 Task: In the Company nestle.com, schedule a meeting with title: 'Collaborative Discussion', Select date: '21 September, 2023', select start time: 6:00:PM. Add location in person New York with meeting description: Kindly join this meeting to understand Product Demo and Service Presentation. Add attendees from company's contact and save.. Logged in from softage.1@softage.net
Action: Mouse moved to (84, 51)
Screenshot: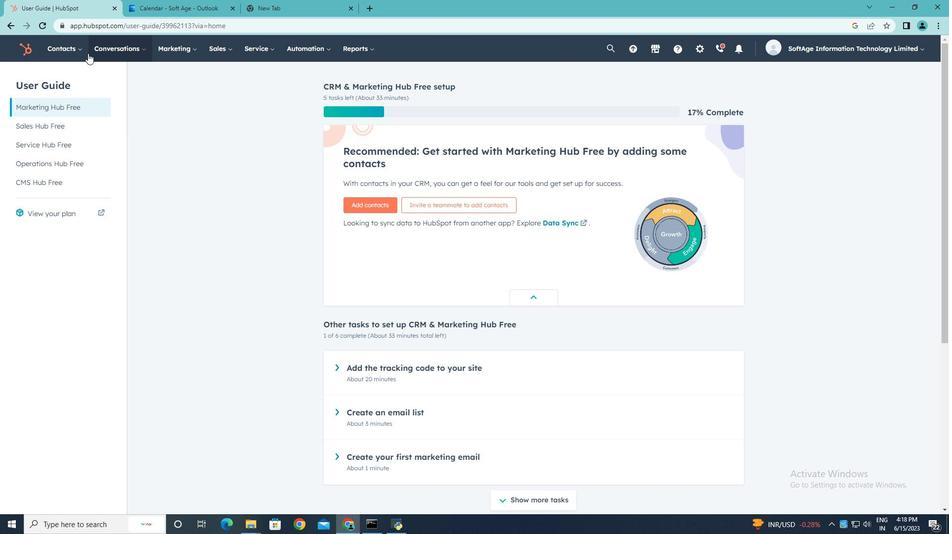 
Action: Mouse pressed left at (84, 51)
Screenshot: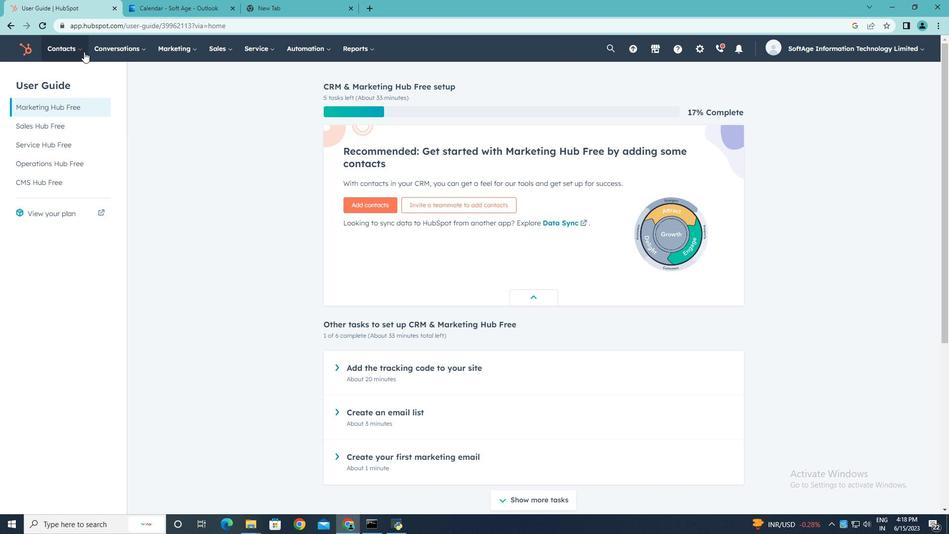 
Action: Mouse moved to (84, 93)
Screenshot: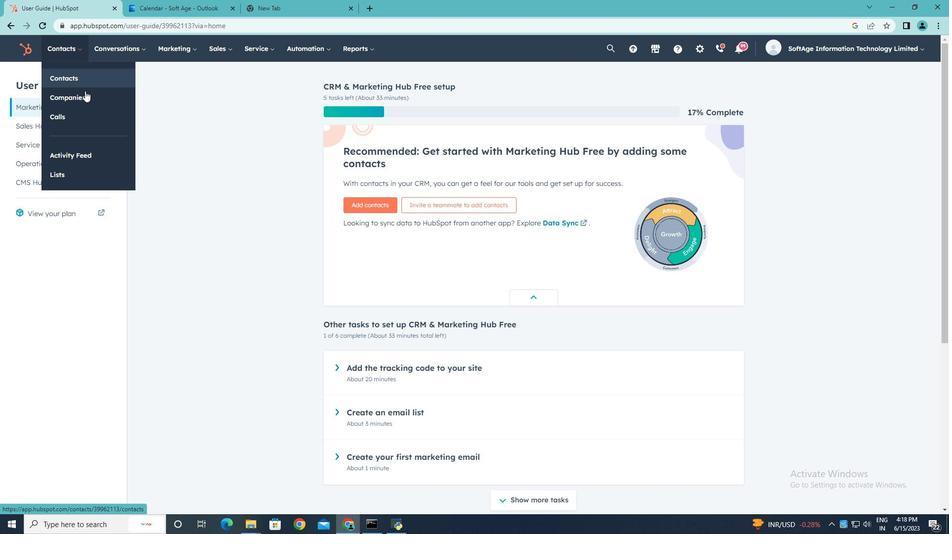 
Action: Mouse pressed left at (84, 93)
Screenshot: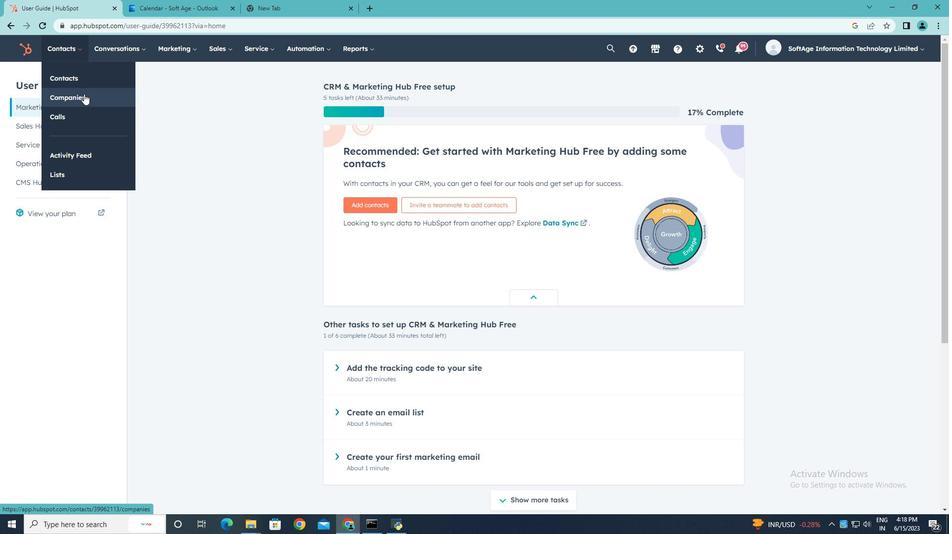 
Action: Mouse moved to (75, 161)
Screenshot: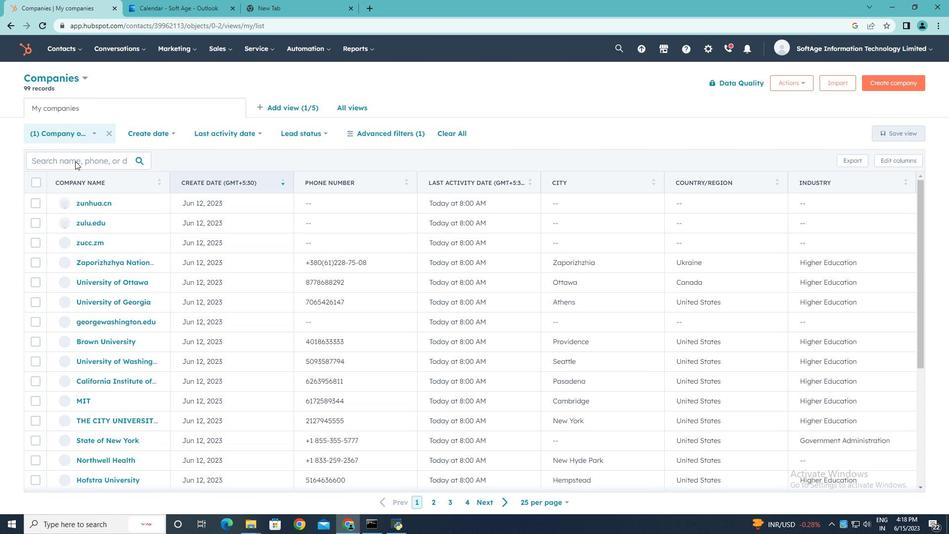 
Action: Mouse pressed left at (75, 161)
Screenshot: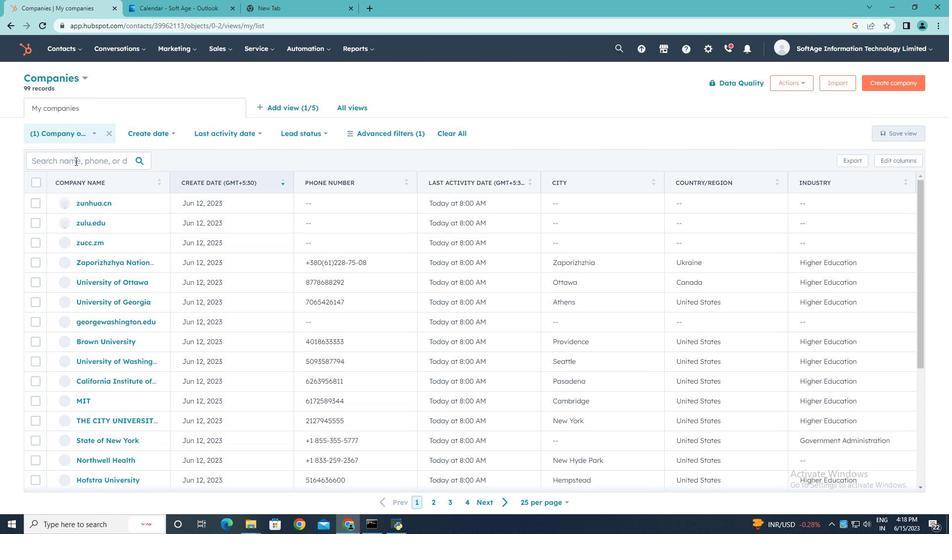 
Action: Mouse moved to (75, 161)
Screenshot: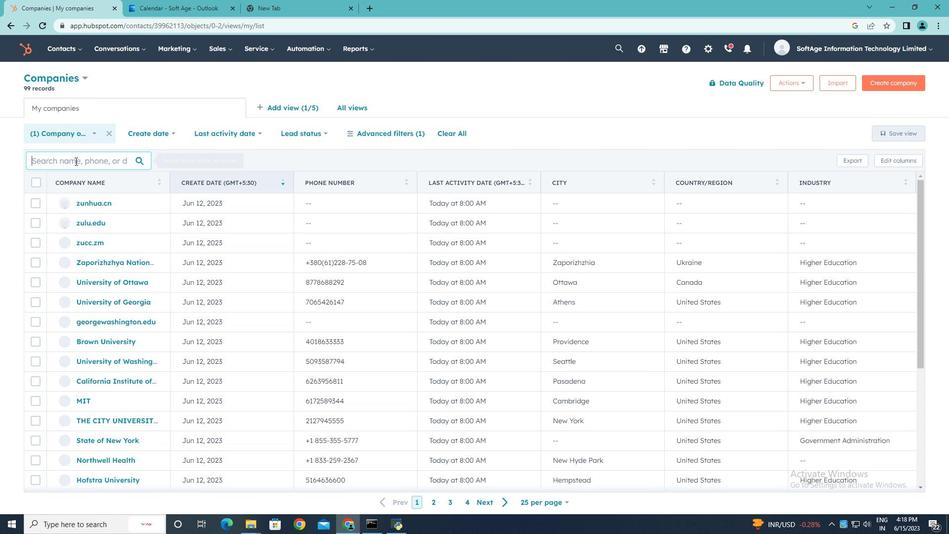 
Action: Key pressed nestle.com
Screenshot: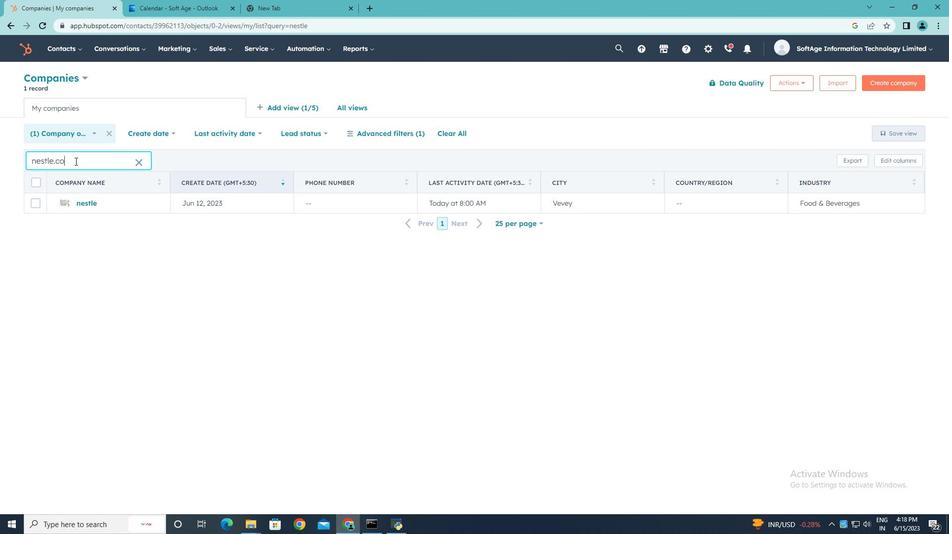 
Action: Mouse moved to (90, 201)
Screenshot: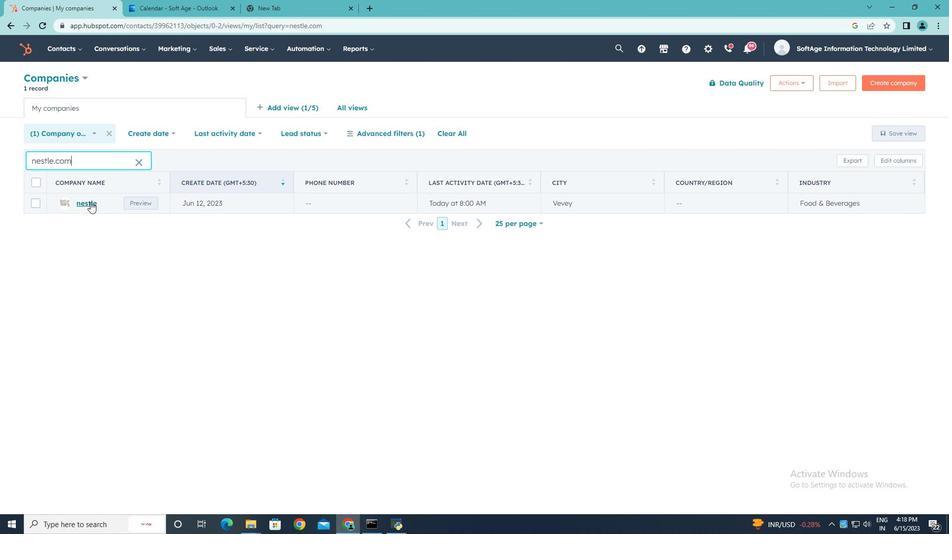 
Action: Mouse pressed left at (90, 201)
Screenshot: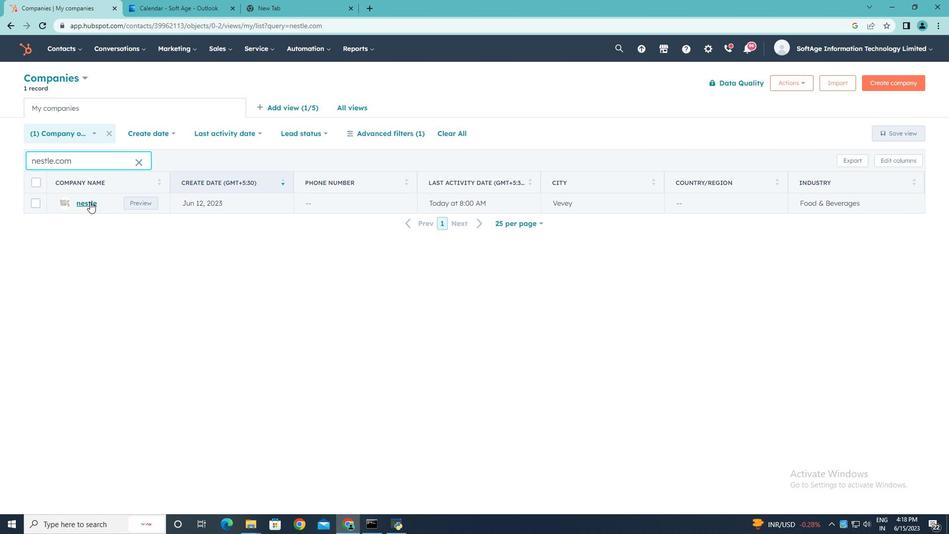 
Action: Mouse moved to (164, 162)
Screenshot: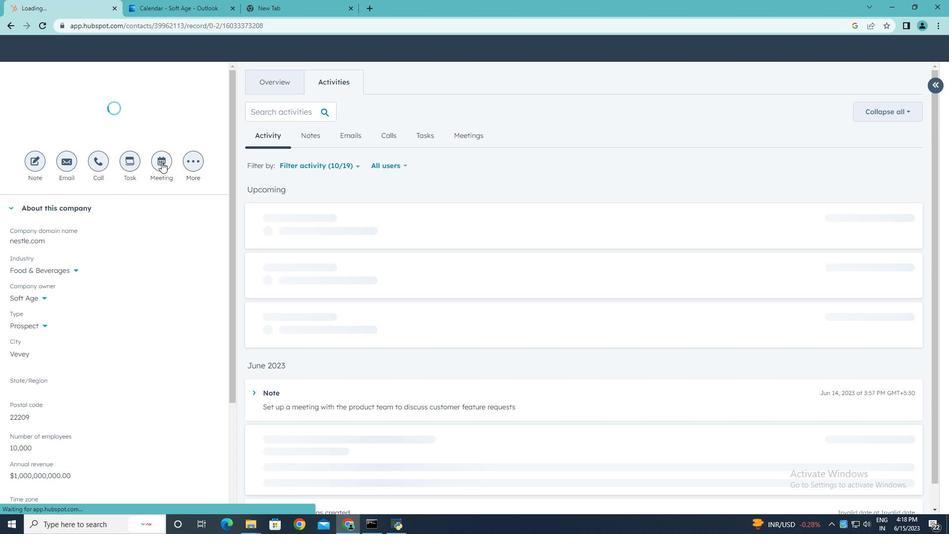 
Action: Mouse pressed left at (164, 162)
Screenshot: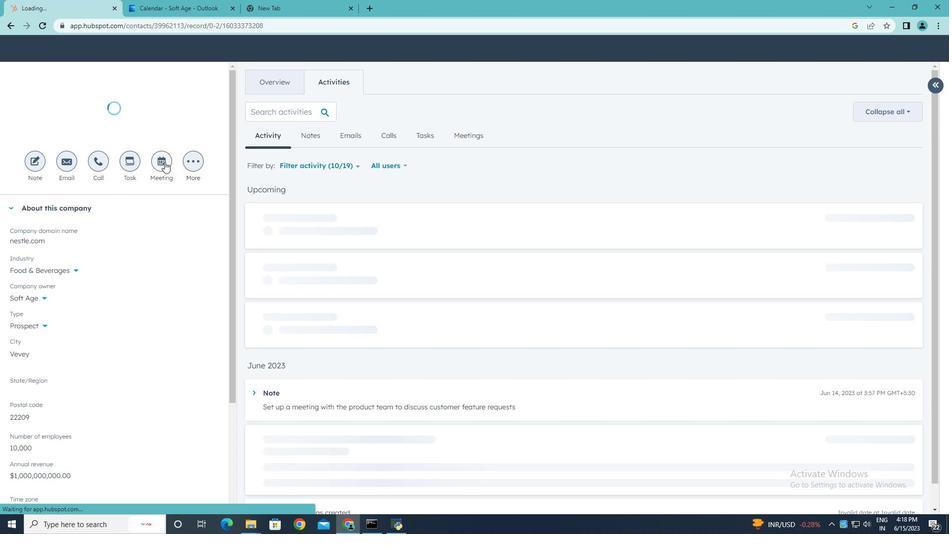 
Action: Mouse moved to (163, 162)
Screenshot: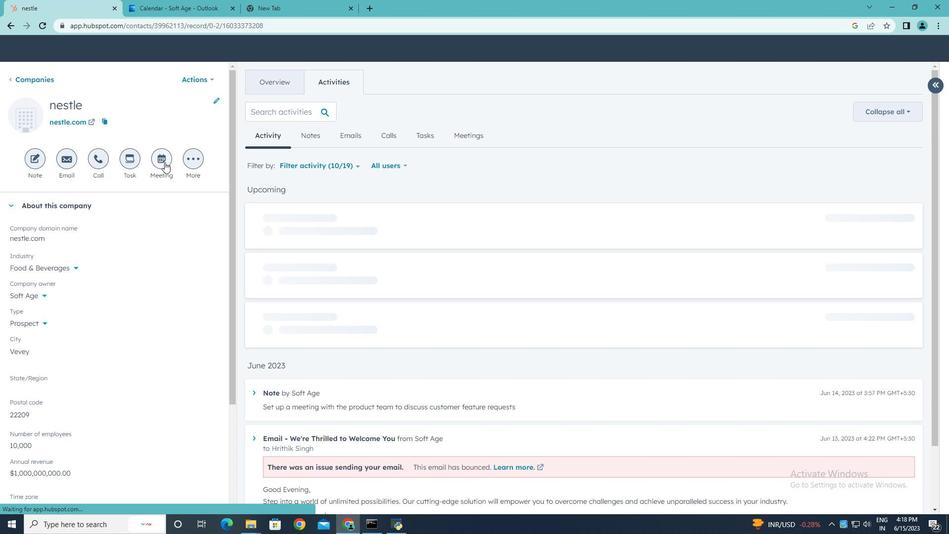 
Action: Key pressed <Key.shift>Collaborative<Key.space><Key.shift>Discussion
Screenshot: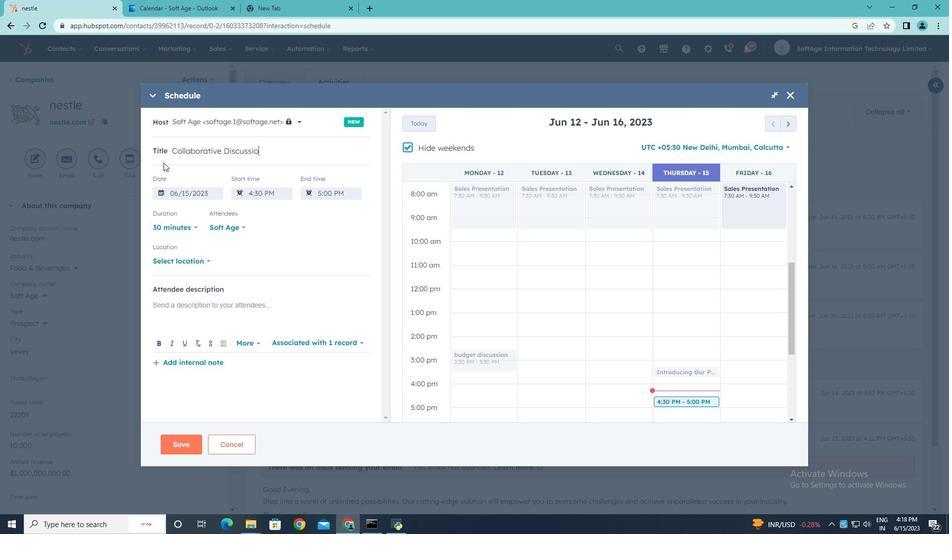 
Action: Mouse moved to (406, 156)
Screenshot: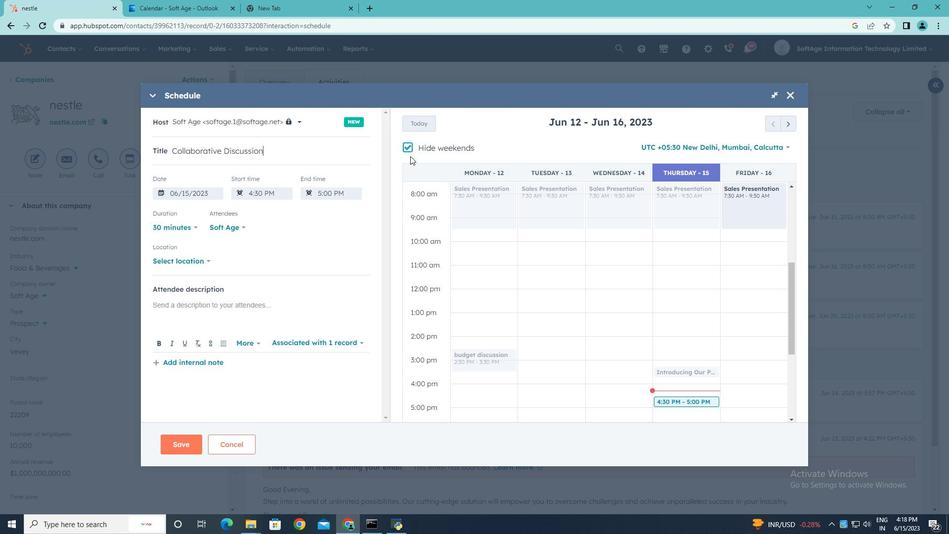 
Action: Key pressed .
Screenshot: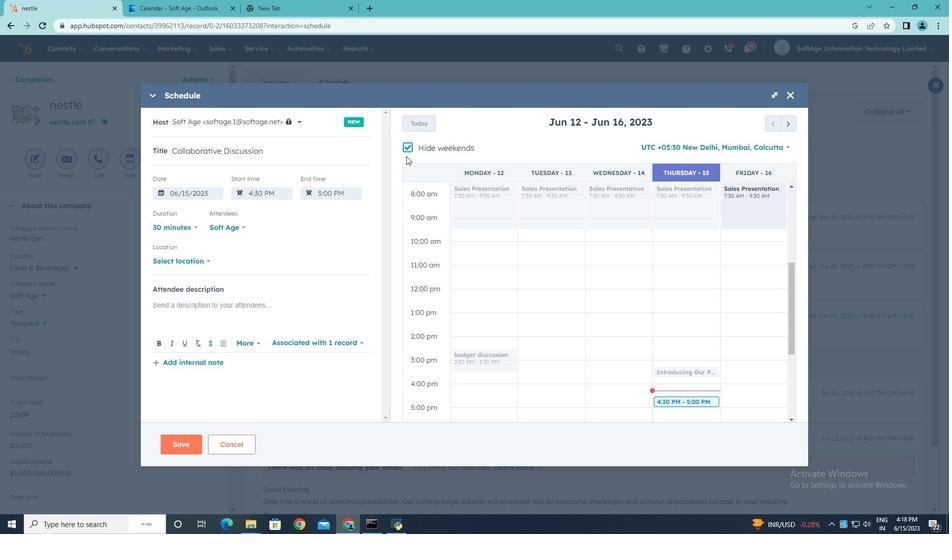 
Action: Mouse moved to (406, 148)
Screenshot: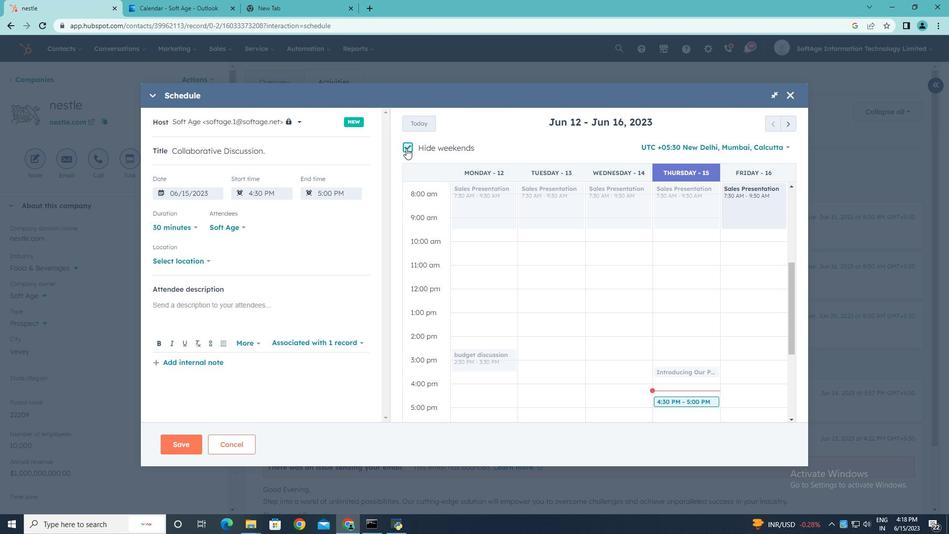 
Action: Mouse pressed left at (406, 148)
Screenshot: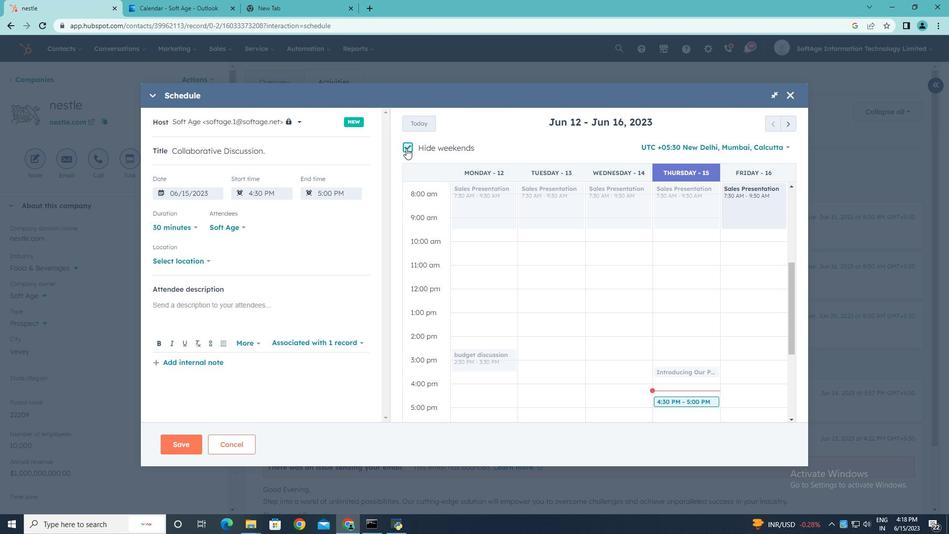 
Action: Mouse moved to (788, 119)
Screenshot: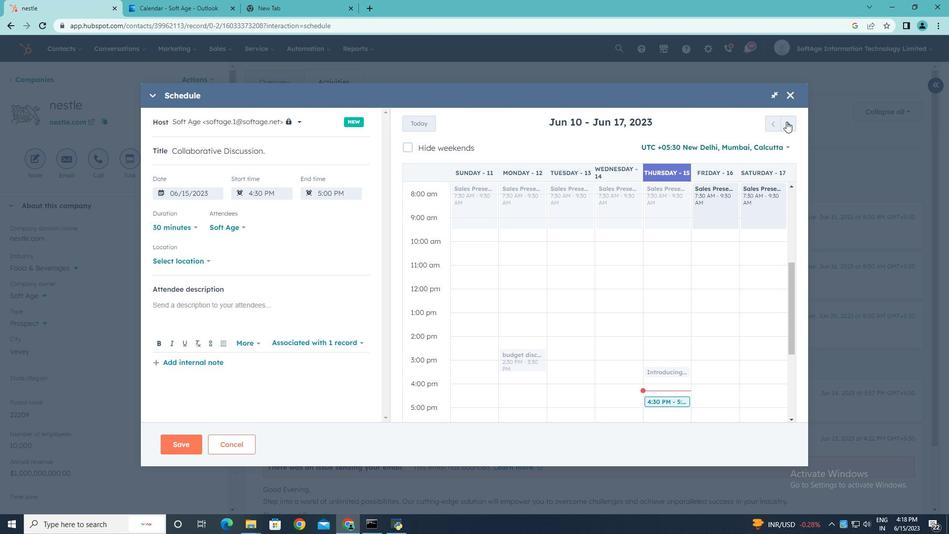 
Action: Mouse pressed left at (788, 119)
Screenshot: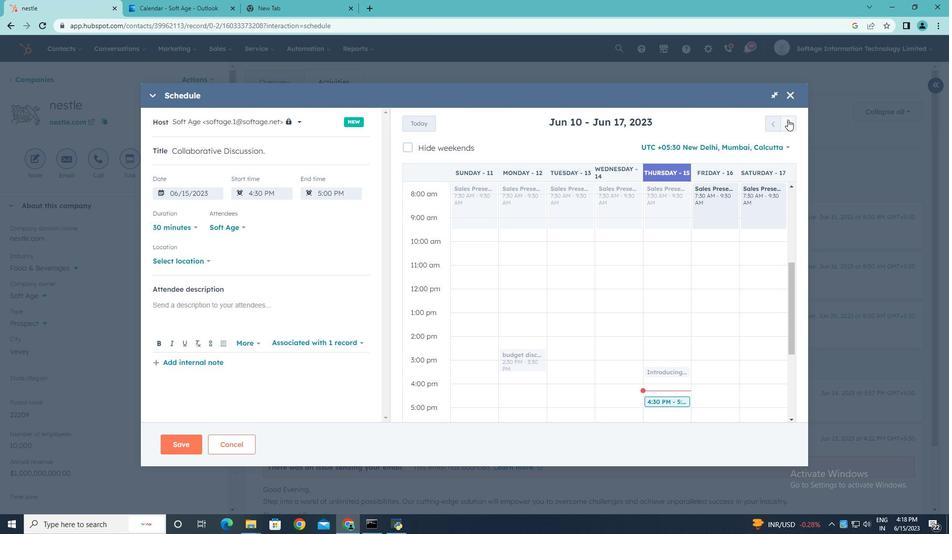 
Action: Mouse pressed left at (788, 119)
Screenshot: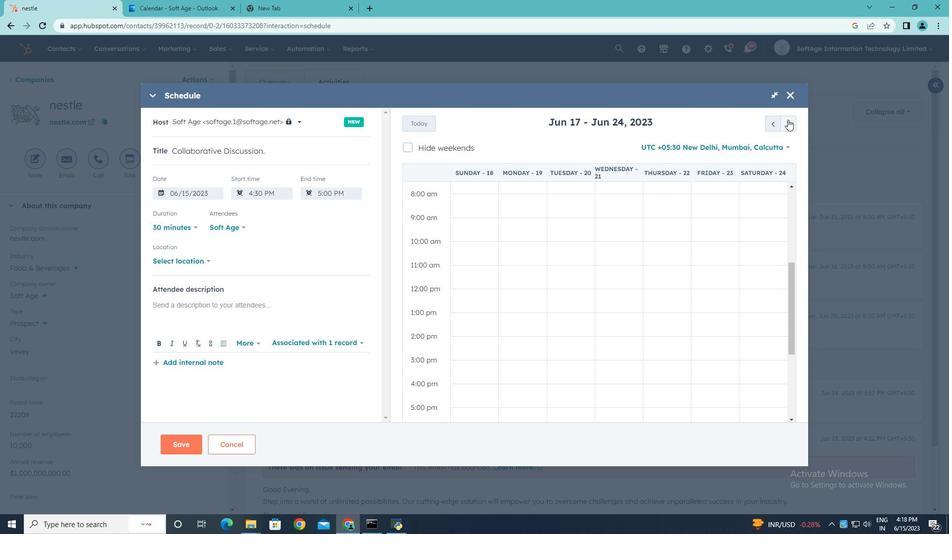 
Action: Mouse pressed left at (788, 119)
Screenshot: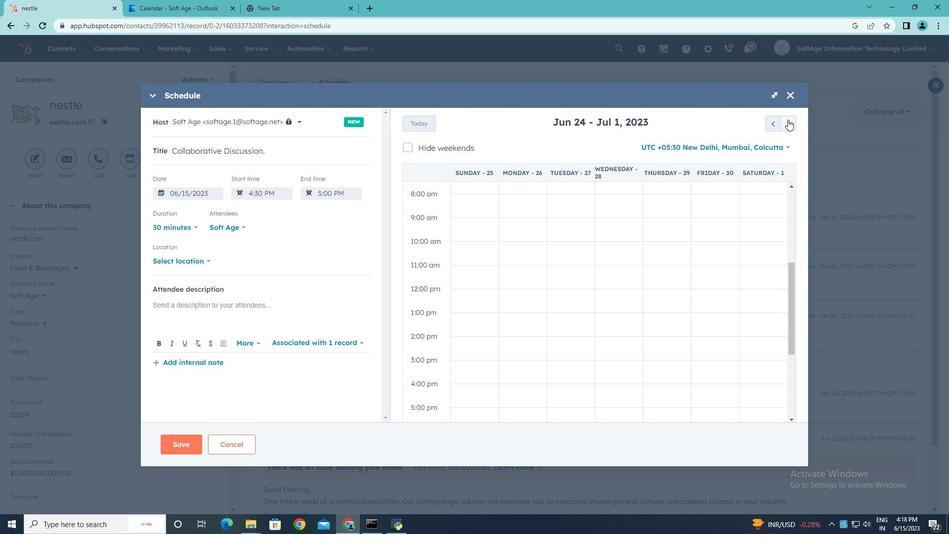 
Action: Mouse pressed left at (788, 119)
Screenshot: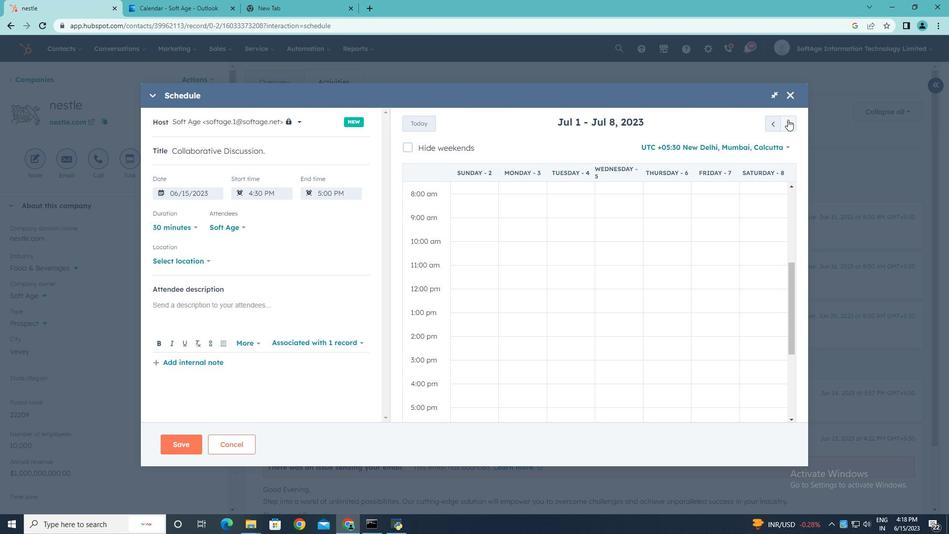 
Action: Mouse pressed left at (788, 119)
Screenshot: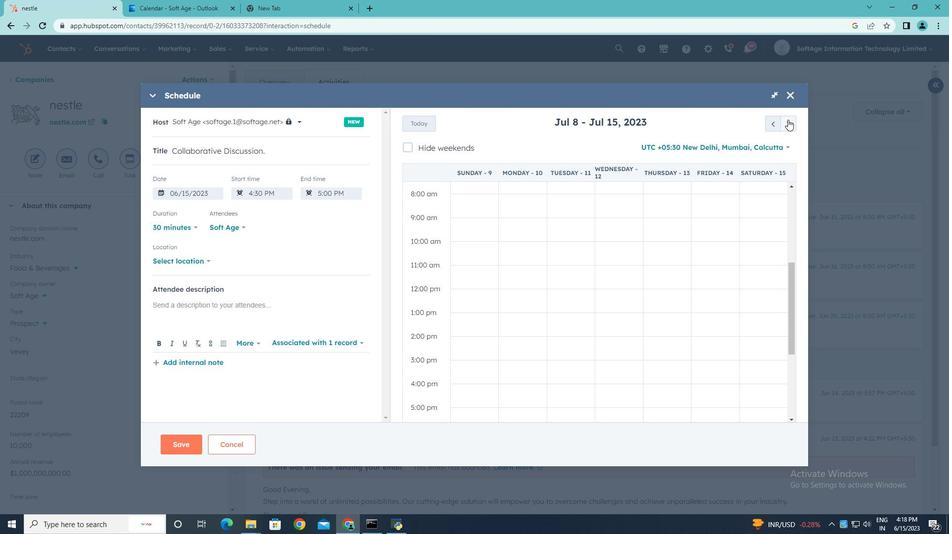 
Action: Mouse pressed left at (788, 119)
Screenshot: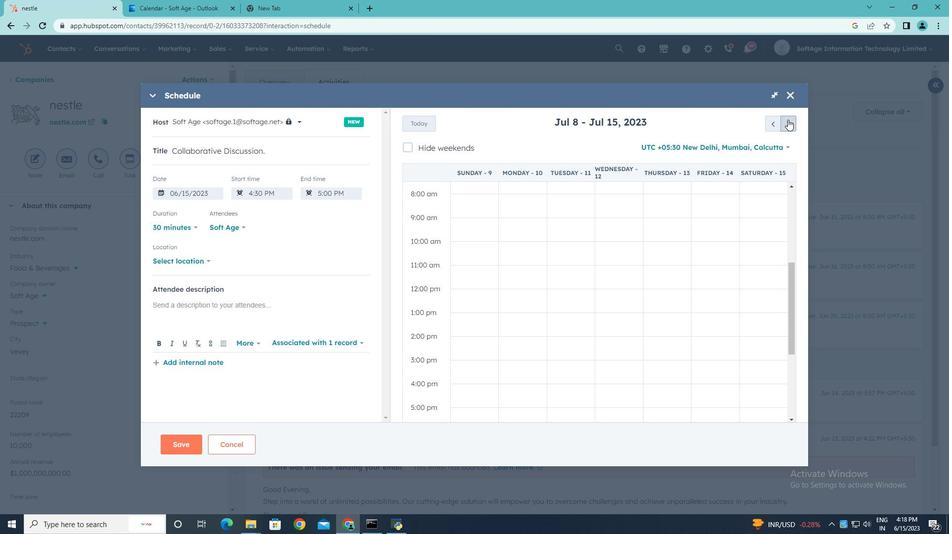 
Action: Mouse pressed left at (788, 119)
Screenshot: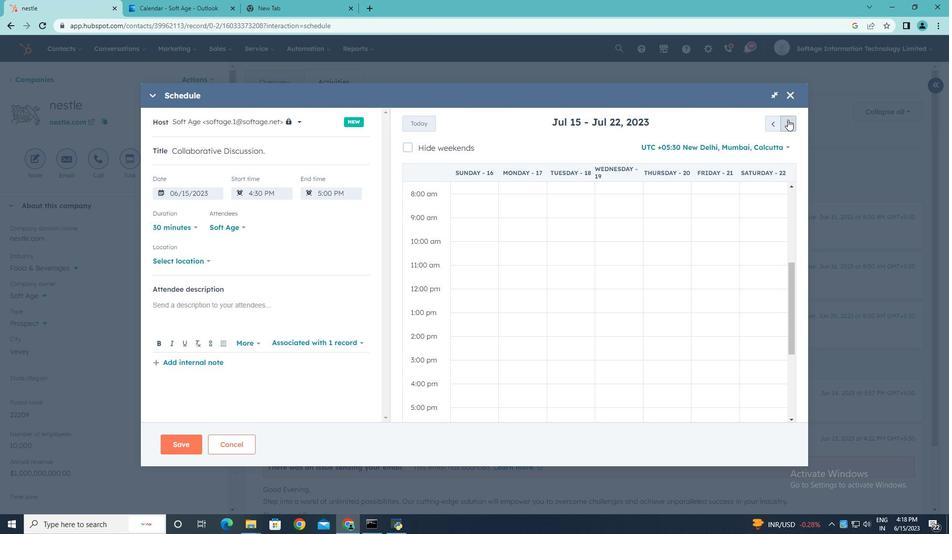 
Action: Mouse pressed left at (788, 119)
Screenshot: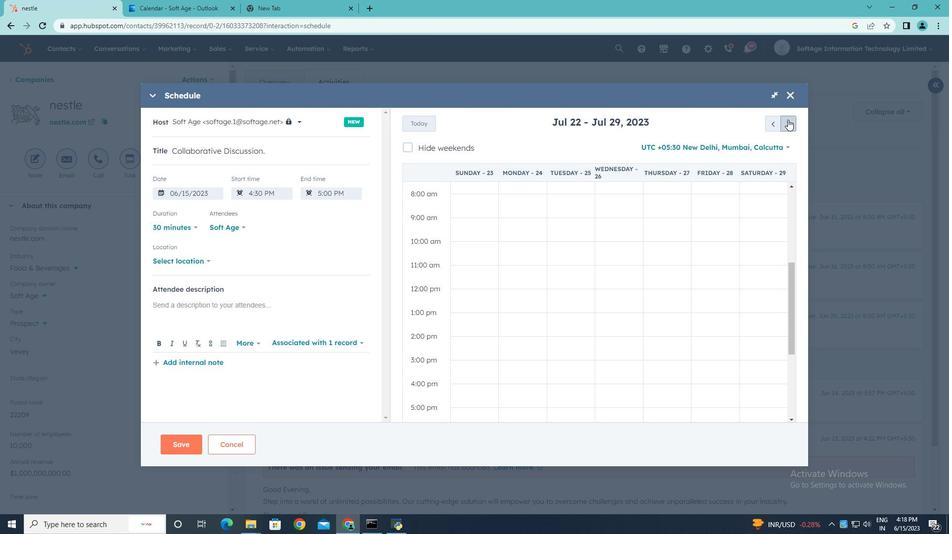 
Action: Mouse pressed left at (788, 119)
Screenshot: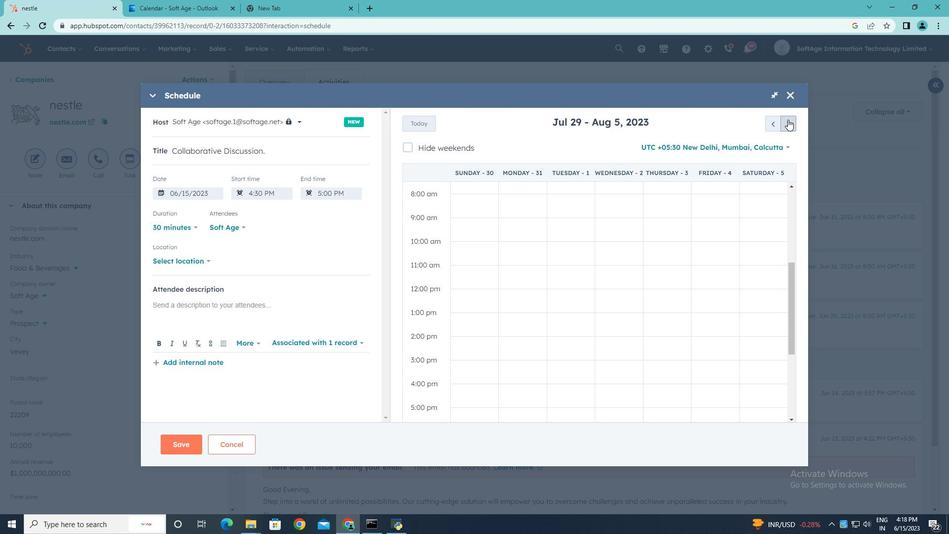 
Action: Mouse pressed left at (788, 119)
Screenshot: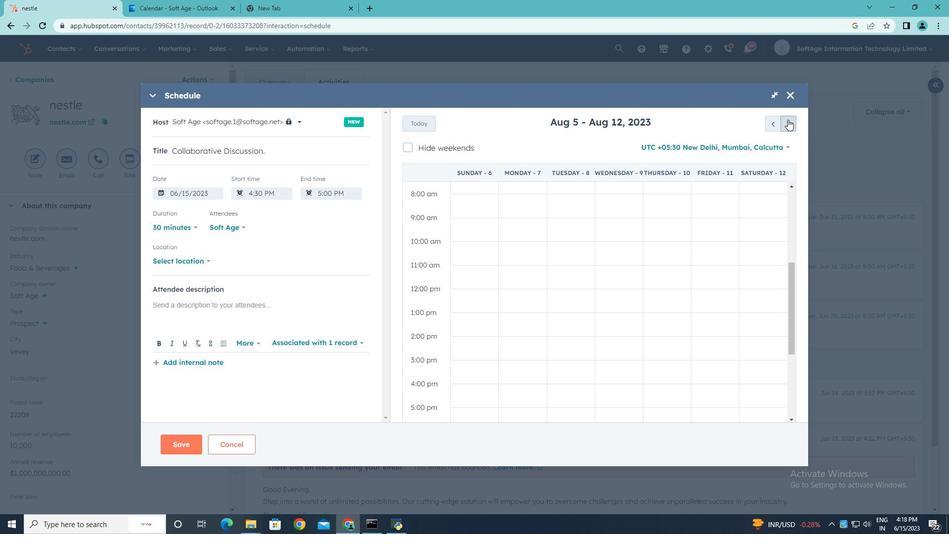 
Action: Mouse pressed left at (788, 119)
Screenshot: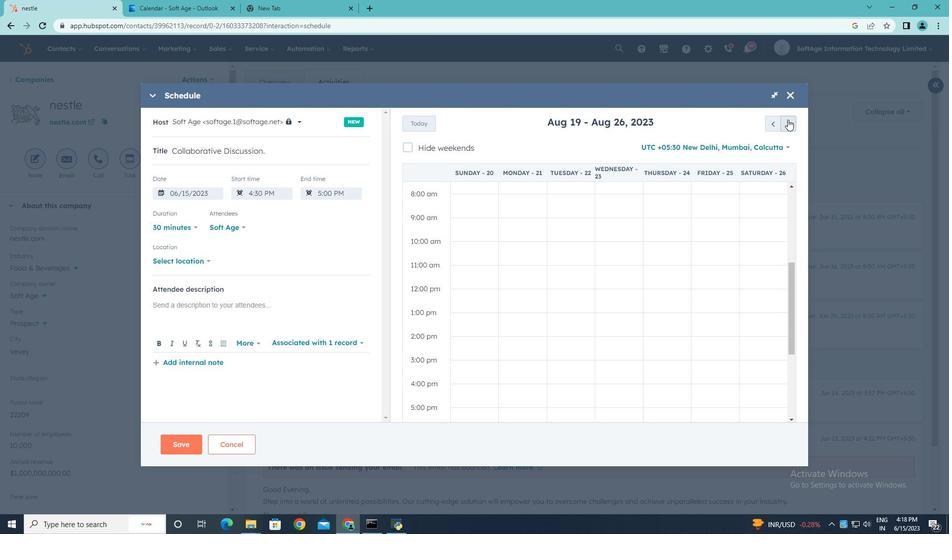 
Action: Mouse pressed left at (788, 119)
Screenshot: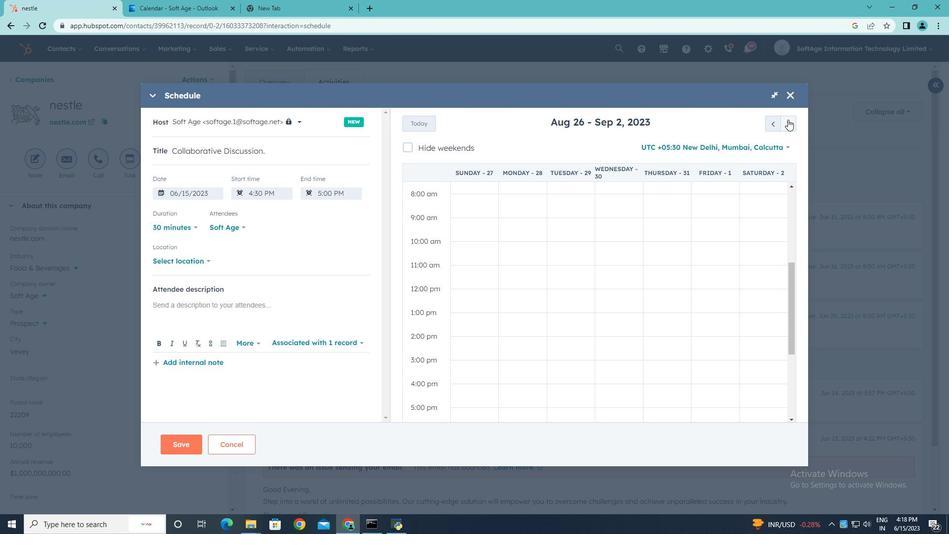 
Action: Mouse pressed left at (788, 119)
Screenshot: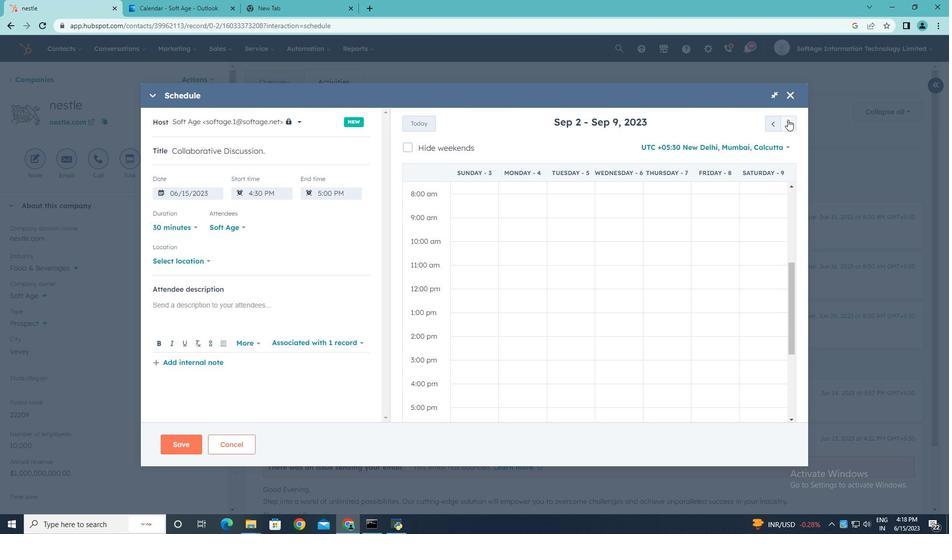 
Action: Mouse moved to (788, 119)
Screenshot: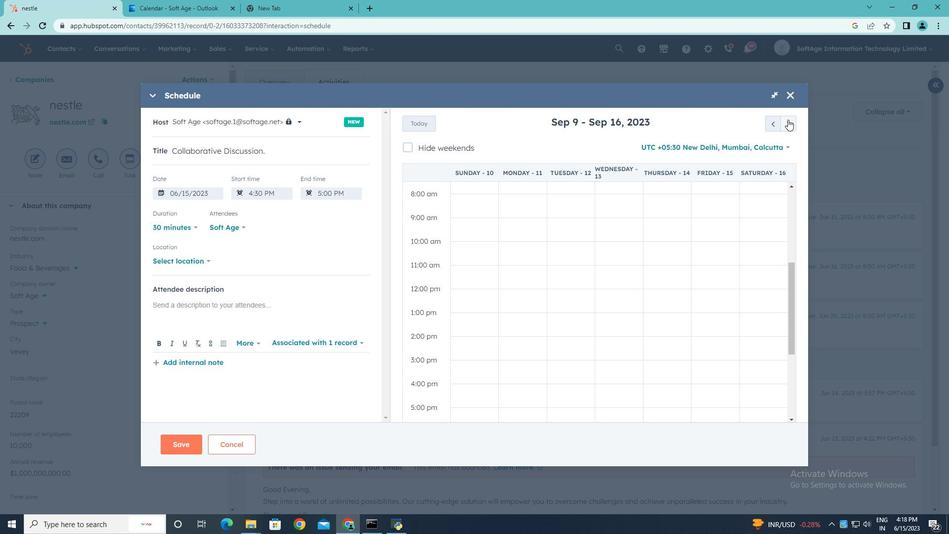 
Action: Mouse pressed left at (788, 119)
Screenshot: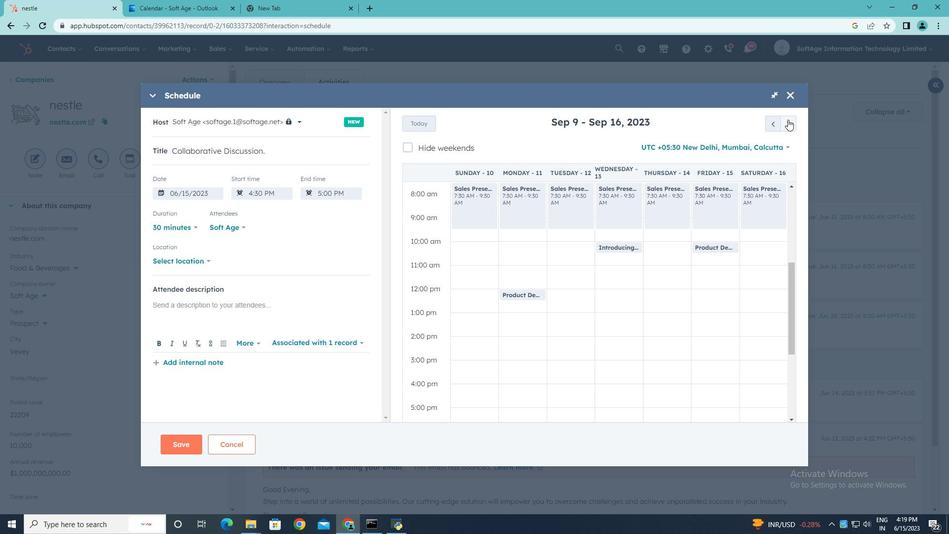 
Action: Mouse moved to (793, 294)
Screenshot: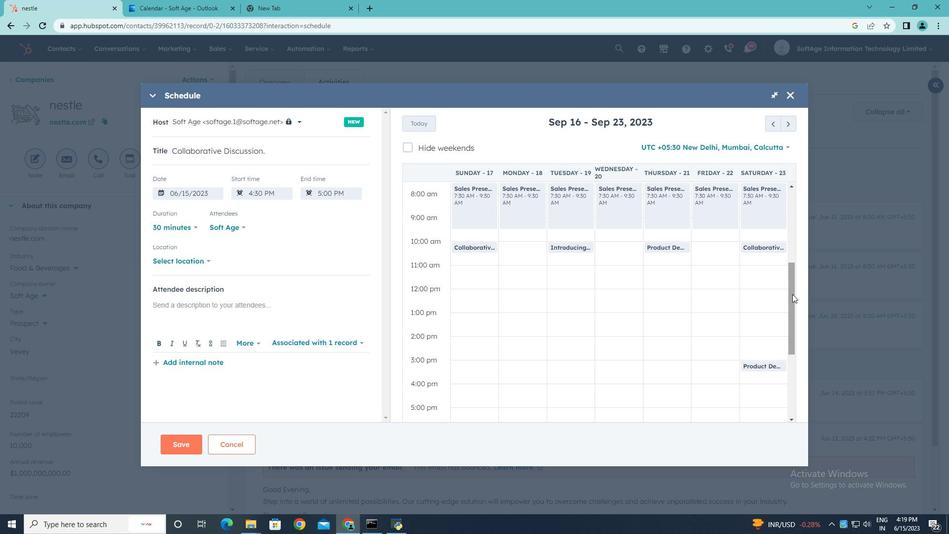 
Action: Mouse pressed left at (793, 294)
Screenshot: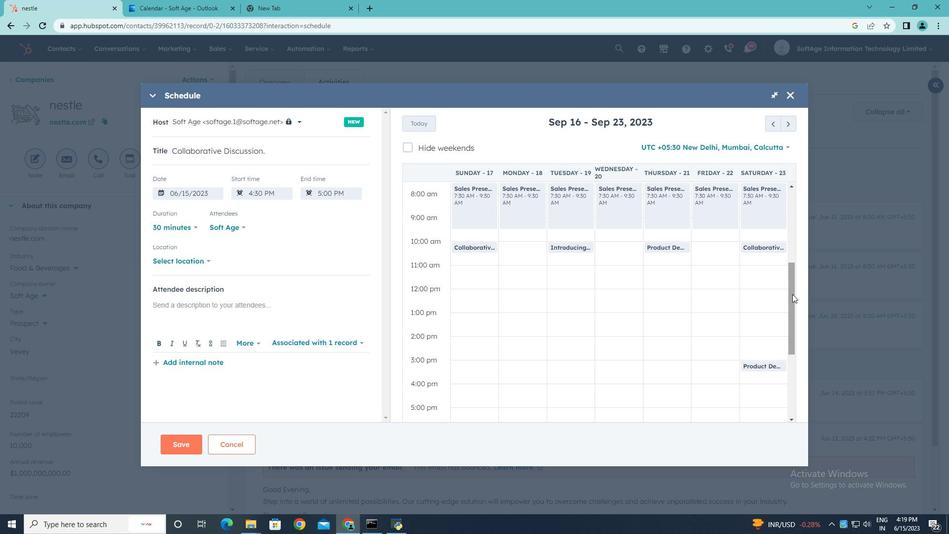 
Action: Mouse moved to (657, 369)
Screenshot: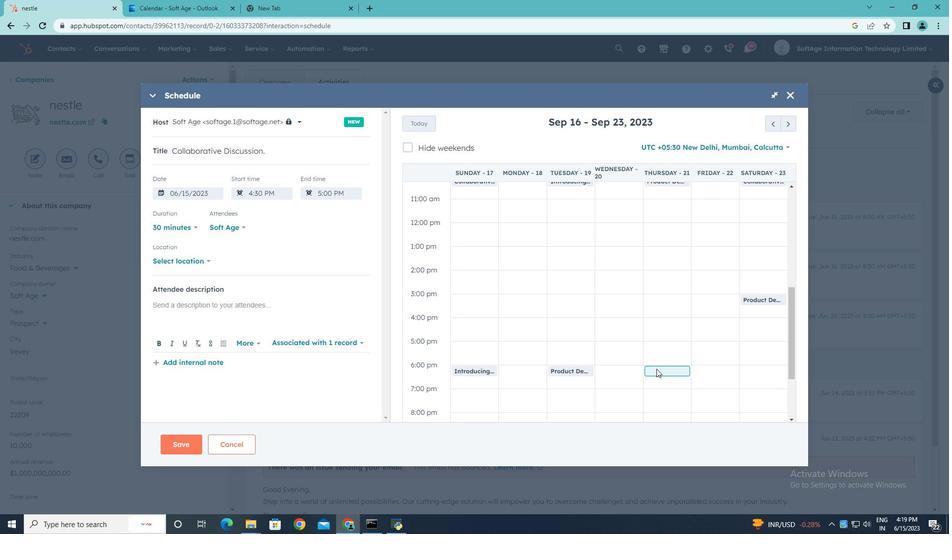
Action: Mouse pressed left at (657, 369)
Screenshot: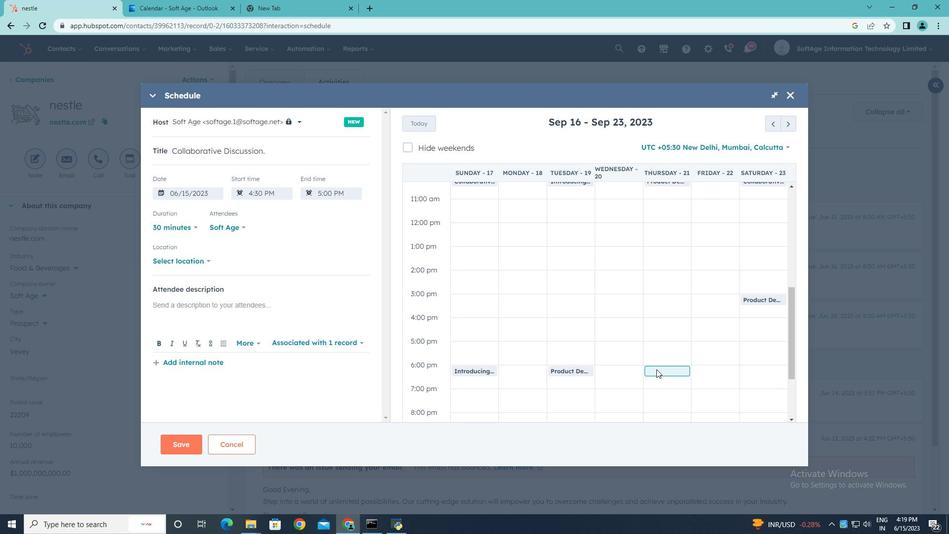 
Action: Mouse moved to (209, 263)
Screenshot: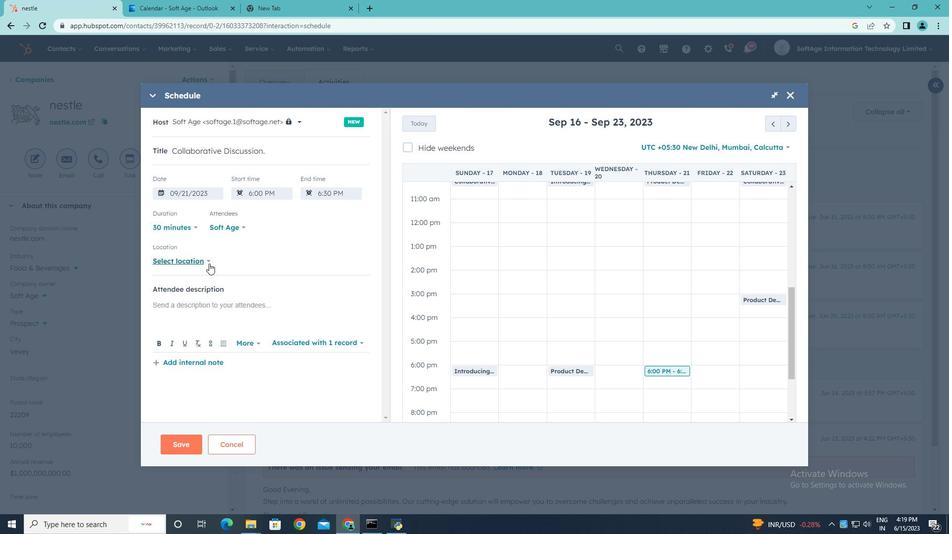 
Action: Mouse pressed left at (209, 263)
Screenshot: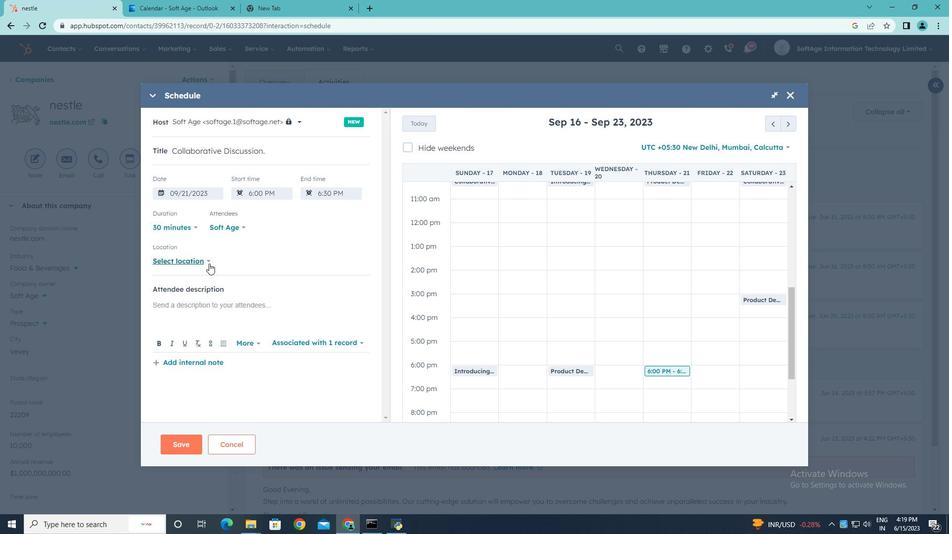 
Action: Mouse moved to (237, 257)
Screenshot: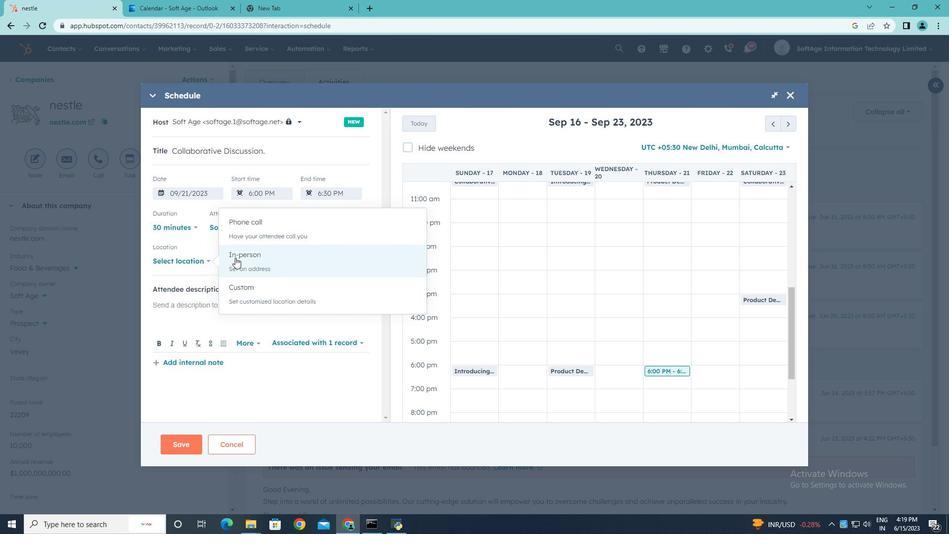 
Action: Mouse pressed left at (237, 257)
Screenshot: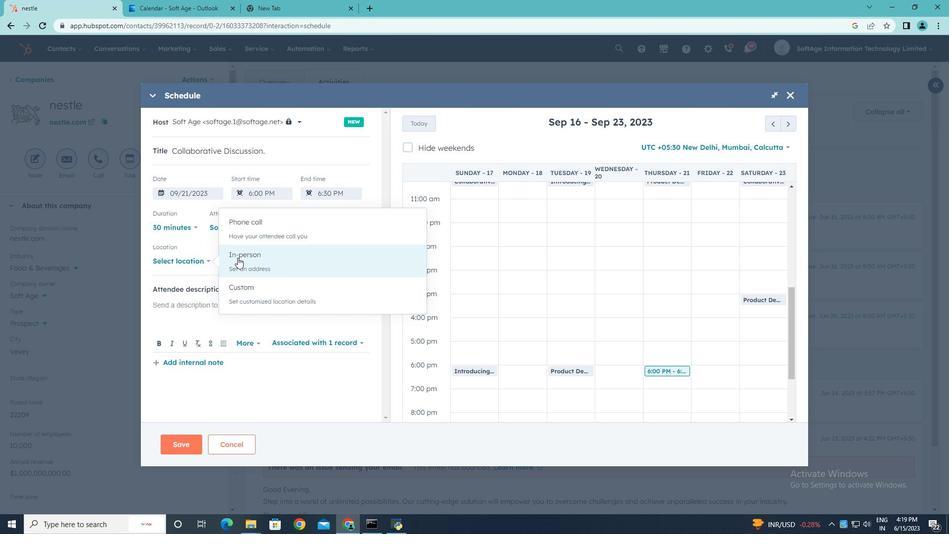 
Action: Mouse pressed left at (237, 257)
Screenshot: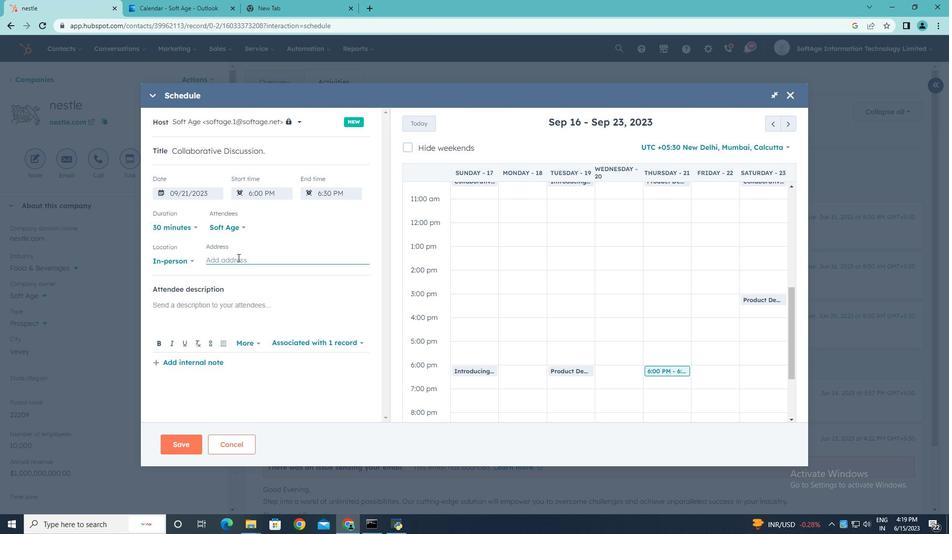 
Action: Key pressed <Key.shift><Key.shift><Key.shift><Key.shift><Key.shift><Key.shift><Key.shift><Key.shift><Key.shift><Key.shift><Key.shift><Key.shift>N<Key.backspace><Key.shift>New<Key.space><Key.shift>York
Screenshot: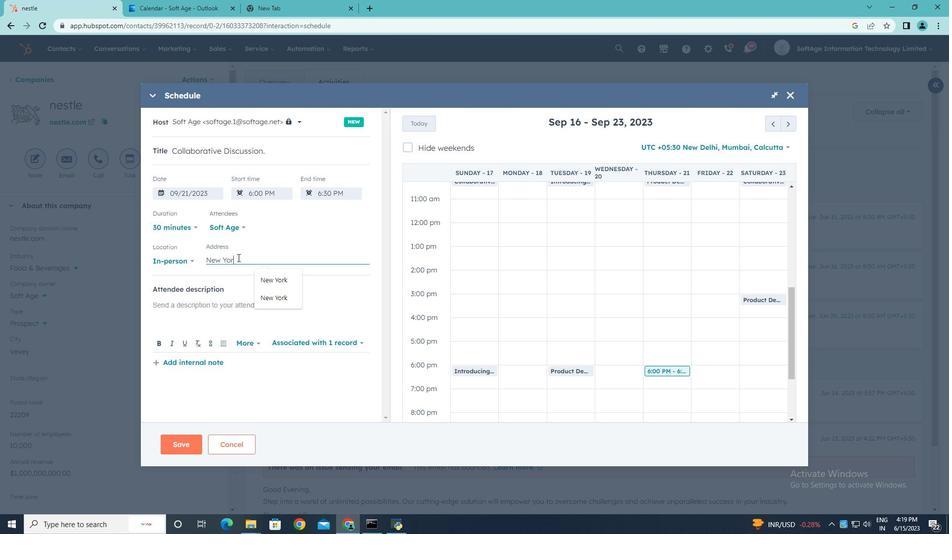 
Action: Mouse moved to (206, 309)
Screenshot: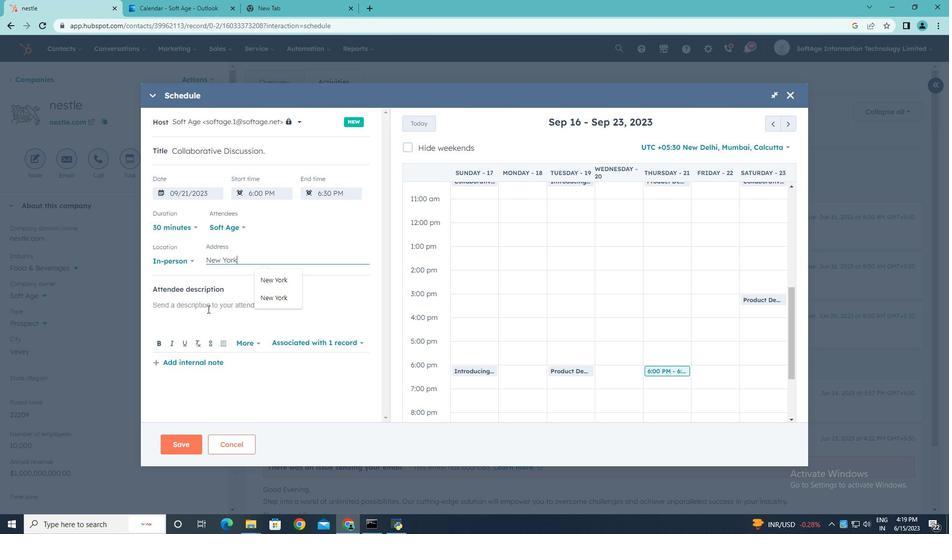 
Action: Mouse pressed left at (206, 309)
Screenshot: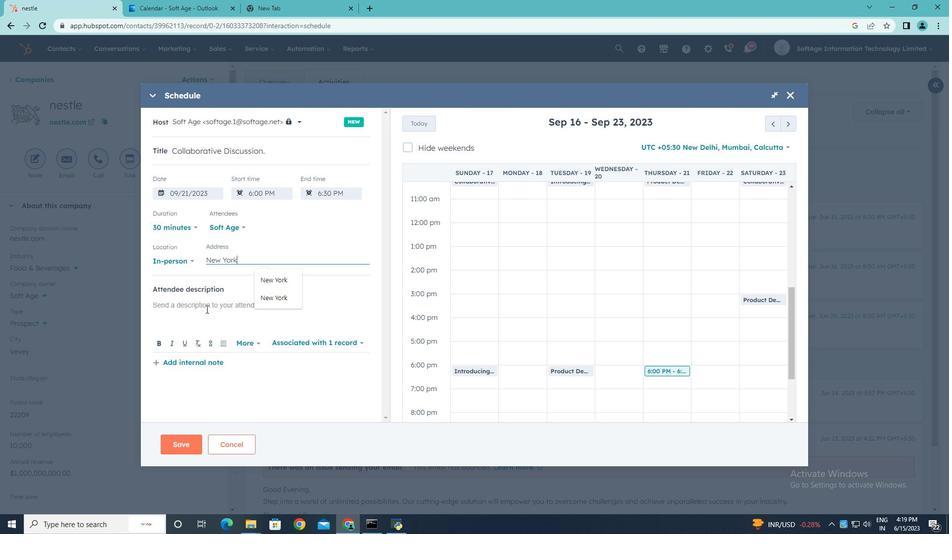 
Action: Key pressed <Key.shift><Key.shift><Key.shift><Key.shift><Key.shift><Key.shift><Key.shift><Key.shift><Key.shift>Kindly<Key.space><Key.shift>join<Key.space>this<Key.space>meeting<Key.space>to<Key.space>understand<Key.space><Key.shift>Product<Key.space><Key.shift>Demo<Key.space>and<Key.space><Key.shift><Key.shift><Key.shift><Key.shift><Key.shift><Key.shift>Service<Key.space><Key.shift>Presentation.
Screenshot: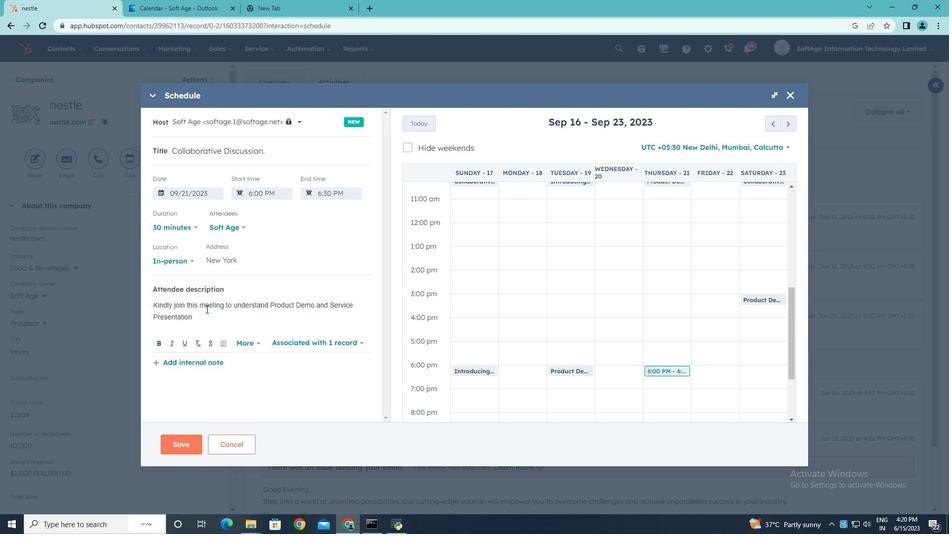 
Action: Mouse moved to (242, 227)
Screenshot: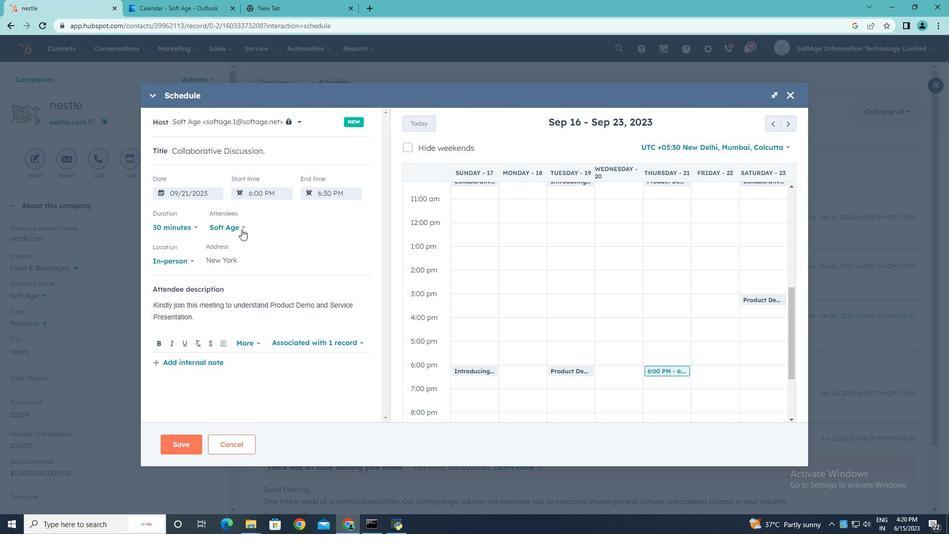
Action: Mouse pressed left at (242, 227)
Screenshot: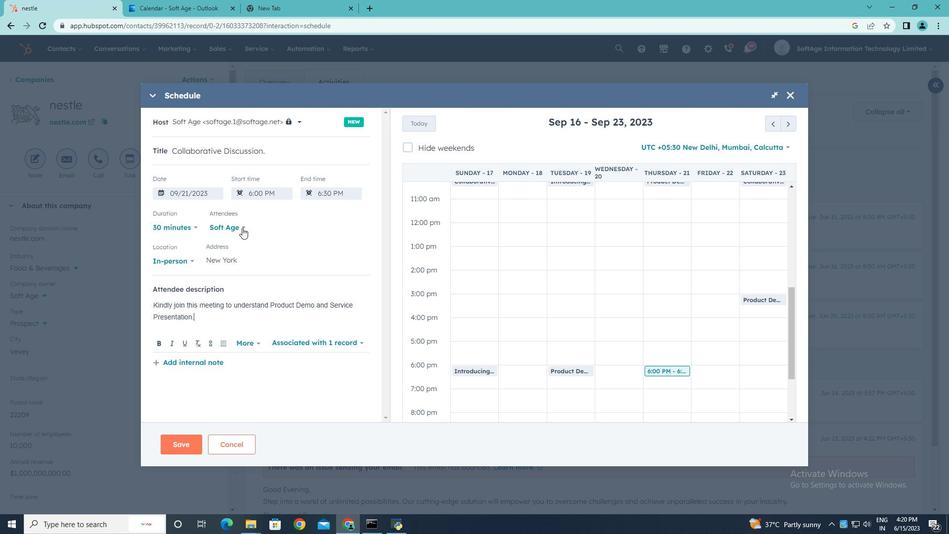 
Action: Mouse moved to (179, 353)
Screenshot: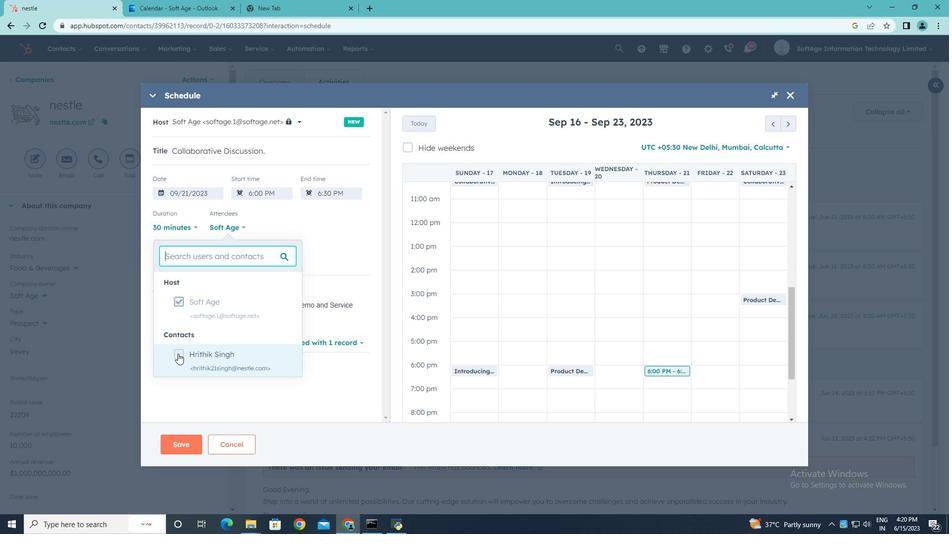 
Action: Mouse pressed left at (179, 353)
Screenshot: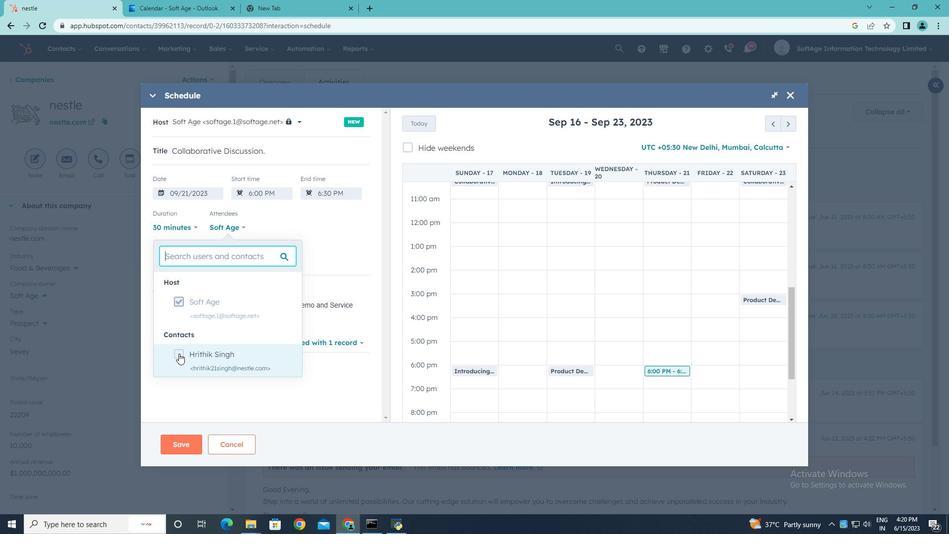 
Action: Mouse moved to (344, 386)
Screenshot: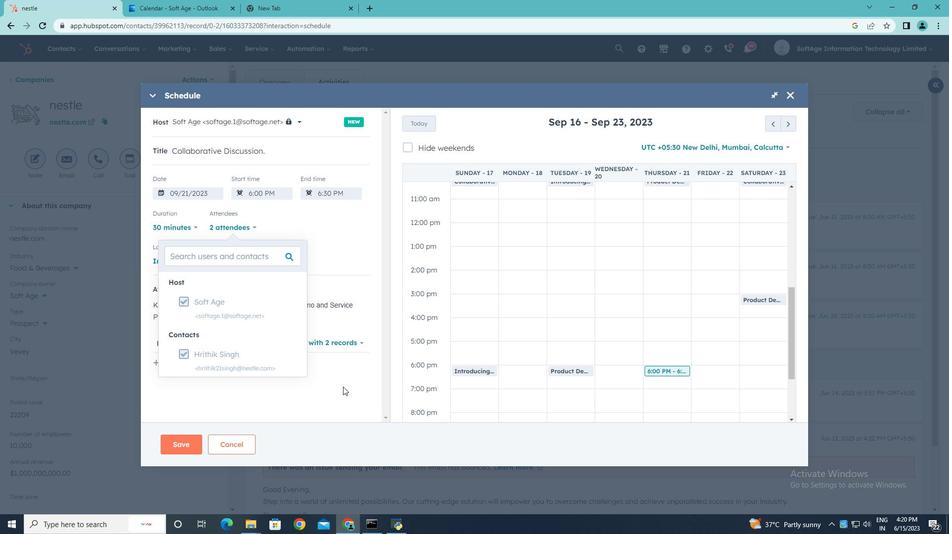 
Action: Mouse pressed left at (344, 386)
Screenshot: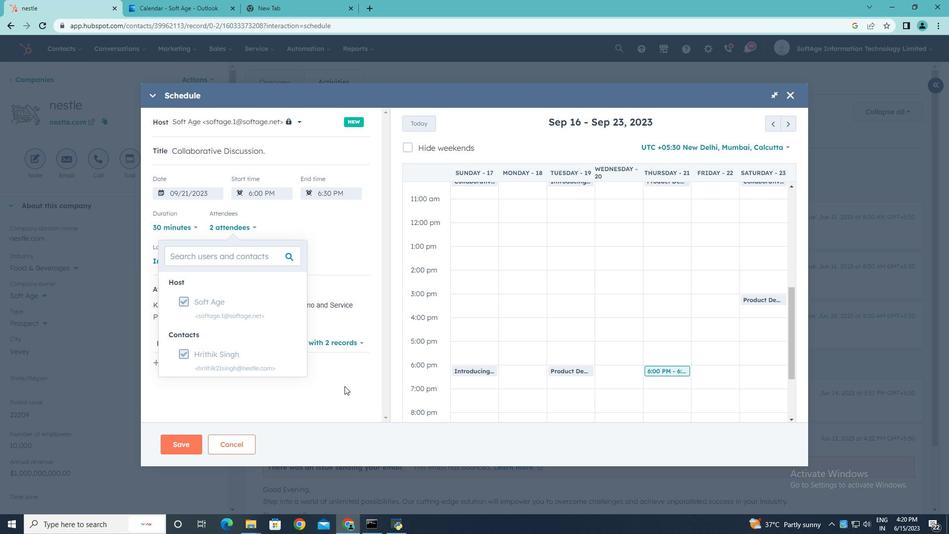 
Action: Mouse moved to (180, 443)
Screenshot: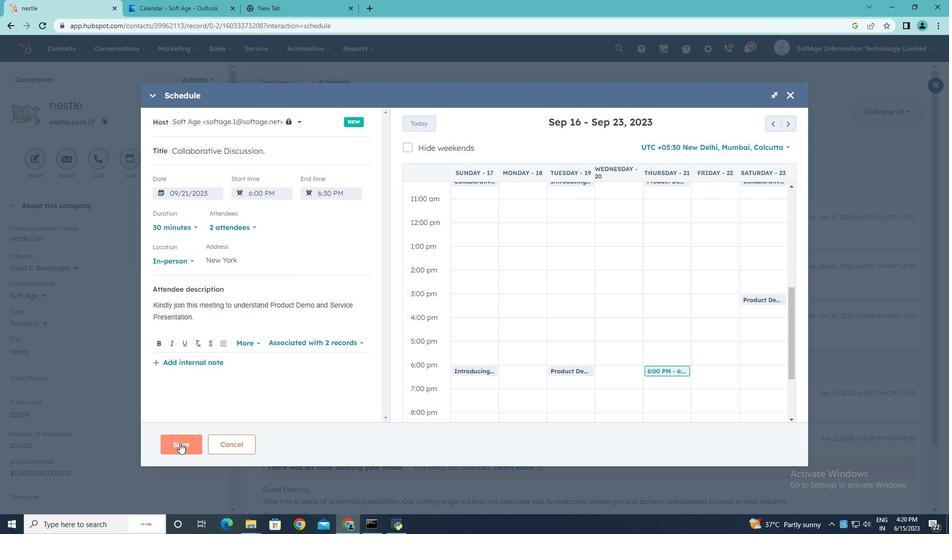 
Action: Mouse pressed left at (180, 443)
Screenshot: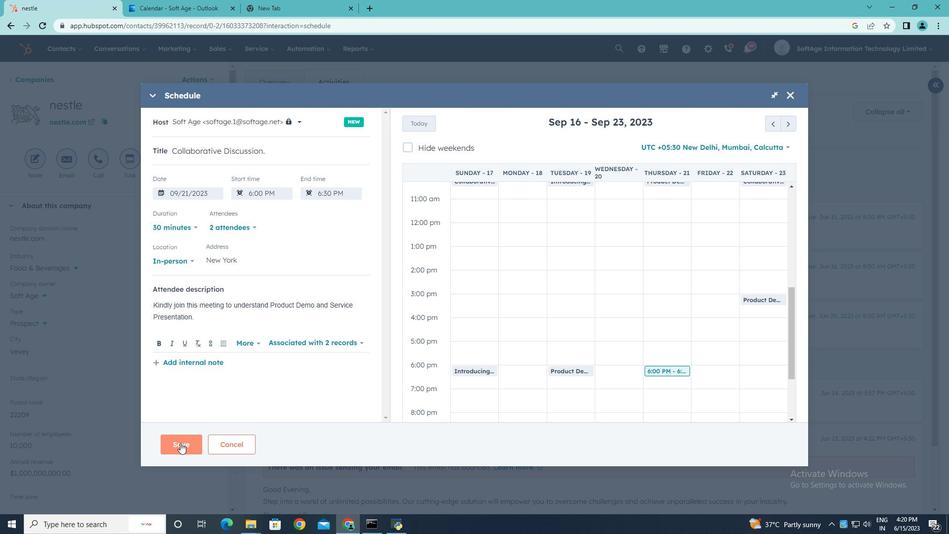
Action: Mouse moved to (313, 385)
Screenshot: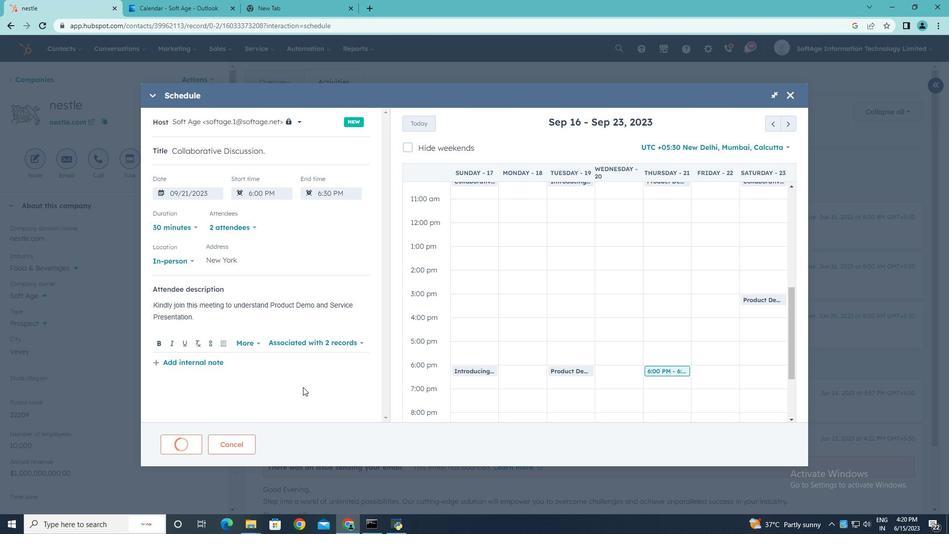 
